 Task: Add the task  Upgrade and migrate company vendor management to a cloud-based solution to the section Full Throttle in the project BeyondTech and add a Due Date to the respective task as 2024/03/23
Action: Mouse moved to (473, 461)
Screenshot: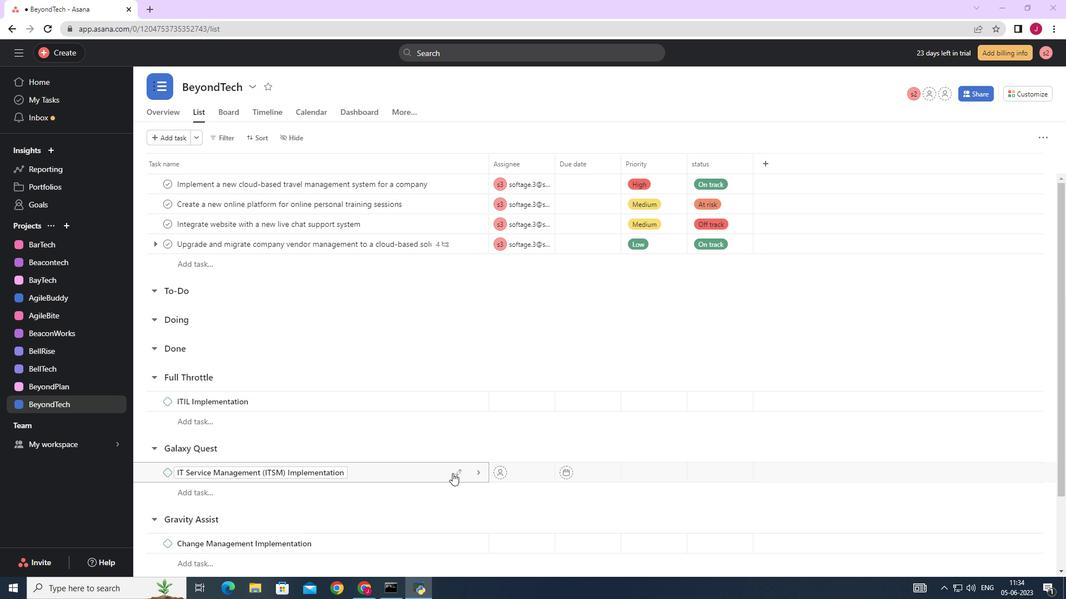 
Action: Mouse scrolled (473, 460) with delta (0, 0)
Screenshot: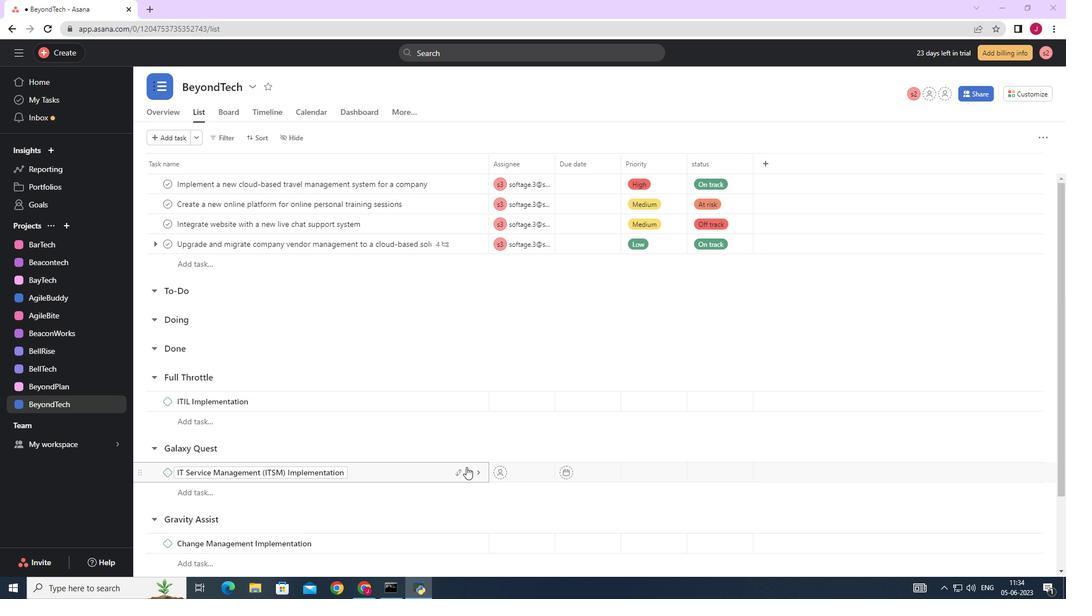 
Action: Mouse moved to (473, 460)
Screenshot: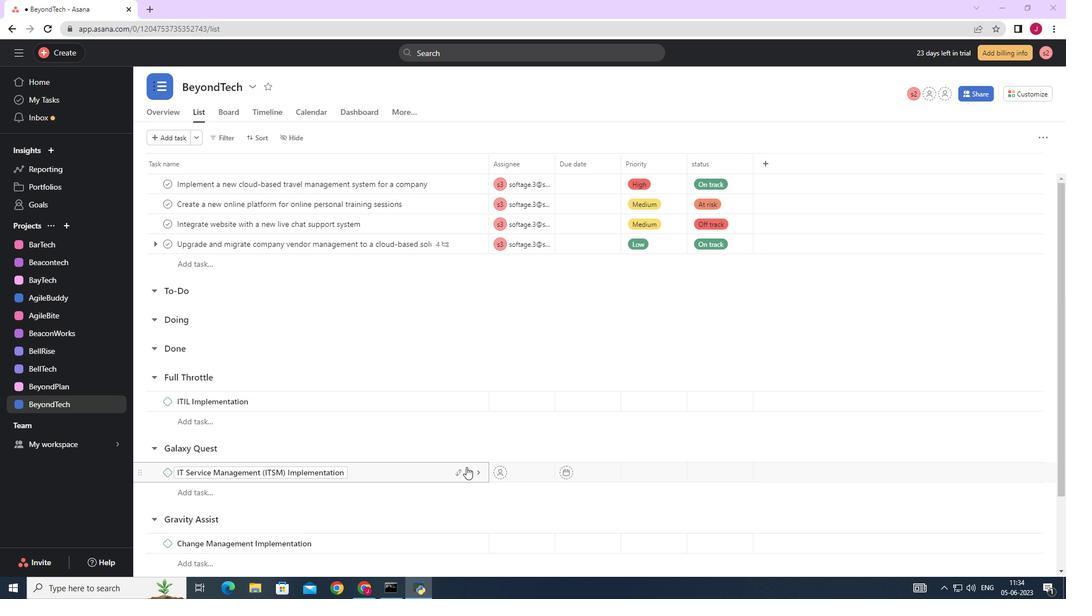 
Action: Mouse scrolled (473, 460) with delta (0, 0)
Screenshot: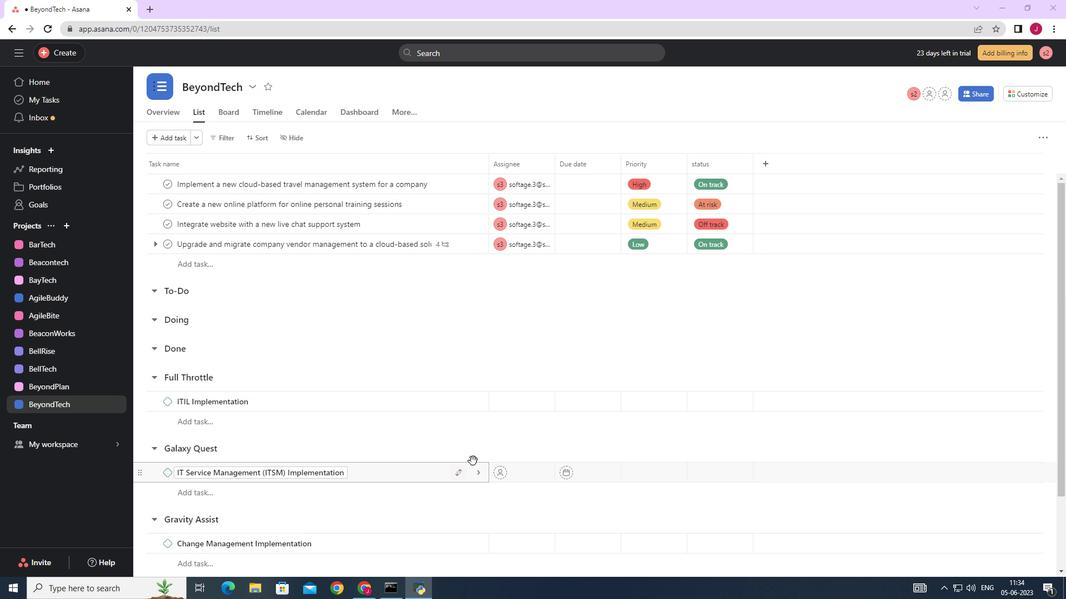 
Action: Mouse scrolled (473, 460) with delta (0, 0)
Screenshot: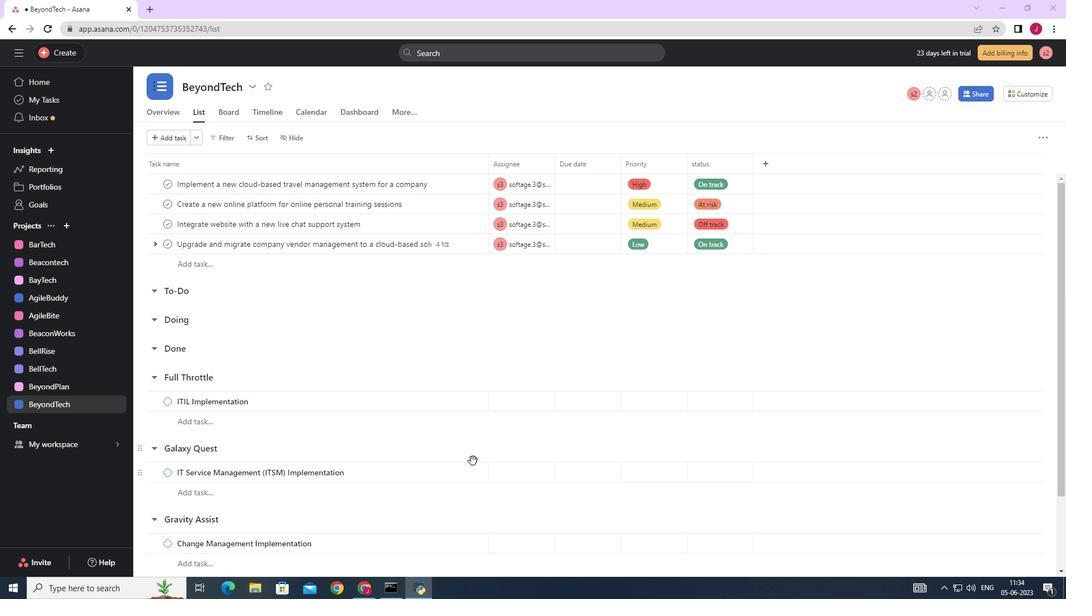 
Action: Mouse scrolled (473, 460) with delta (0, 0)
Screenshot: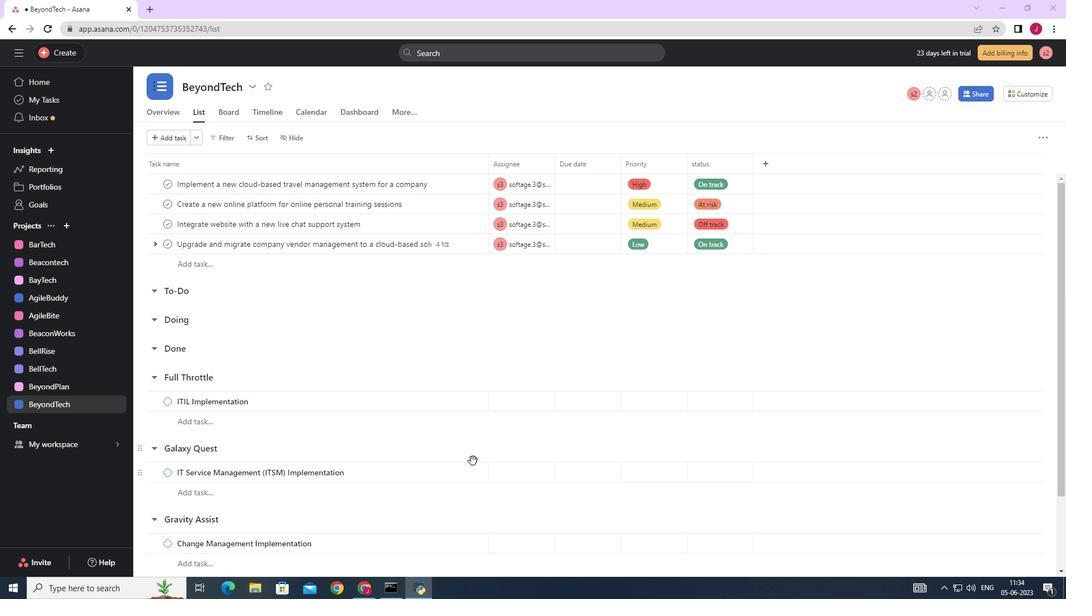 
Action: Mouse scrolled (473, 460) with delta (0, 0)
Screenshot: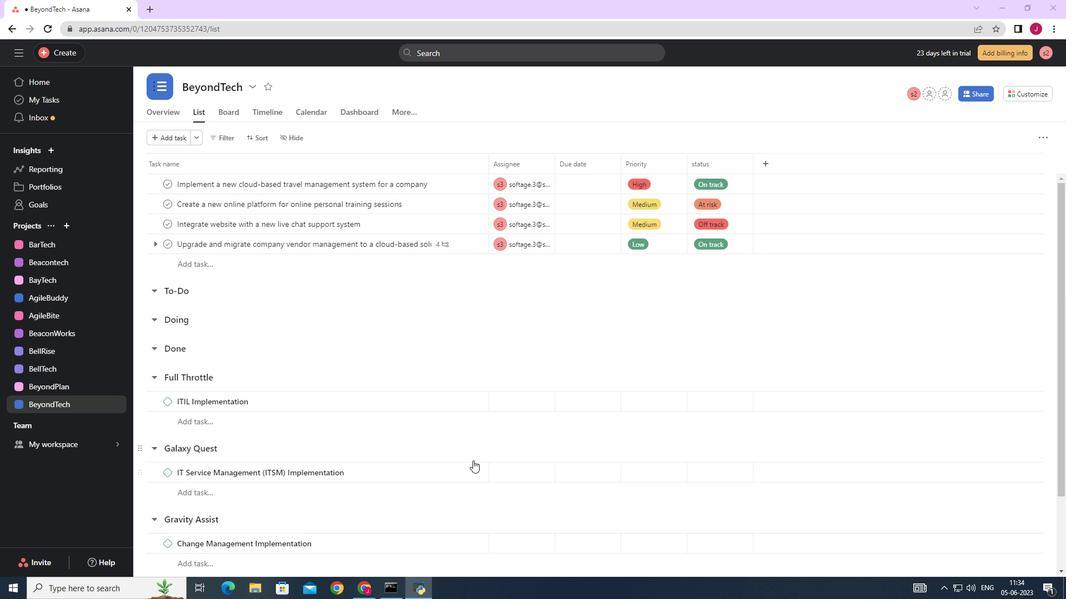 
Action: Mouse scrolled (473, 461) with delta (0, 0)
Screenshot: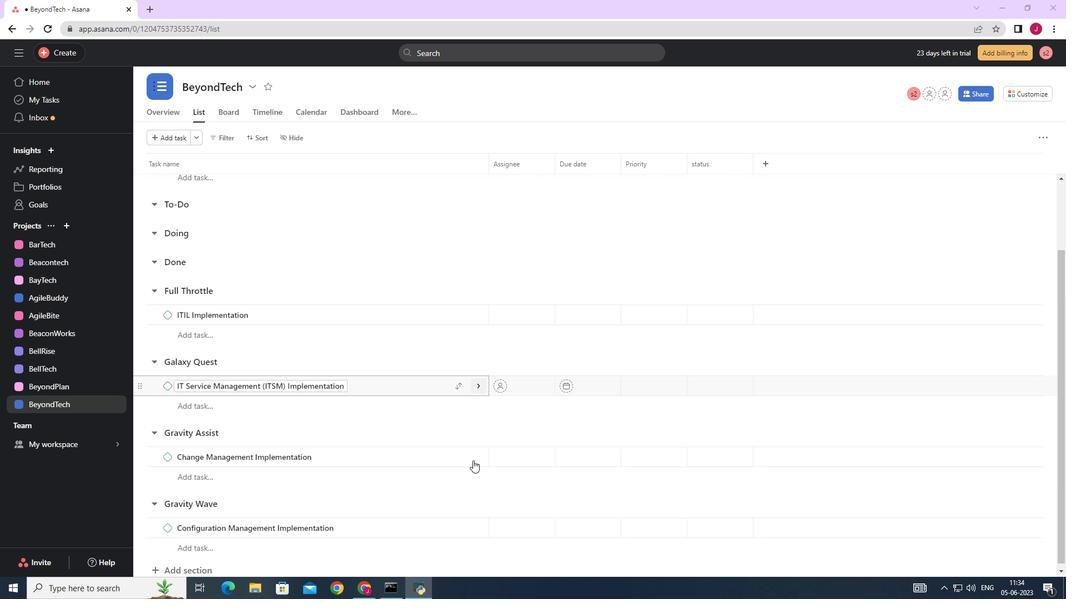 
Action: Mouse scrolled (473, 461) with delta (0, 0)
Screenshot: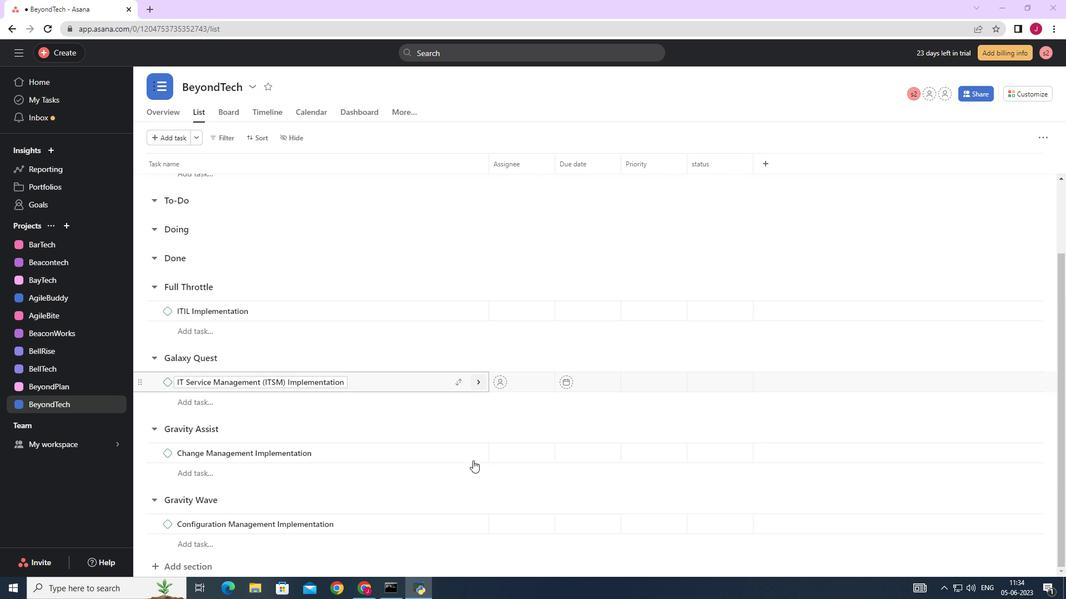 
Action: Mouse scrolled (473, 461) with delta (0, 0)
Screenshot: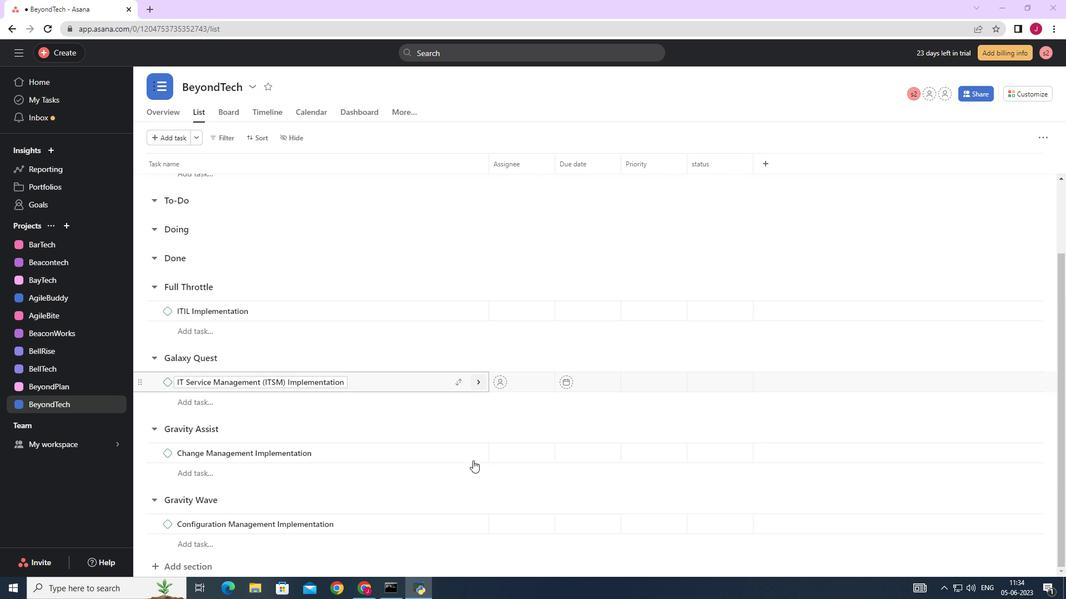 
Action: Mouse scrolled (473, 461) with delta (0, 0)
Screenshot: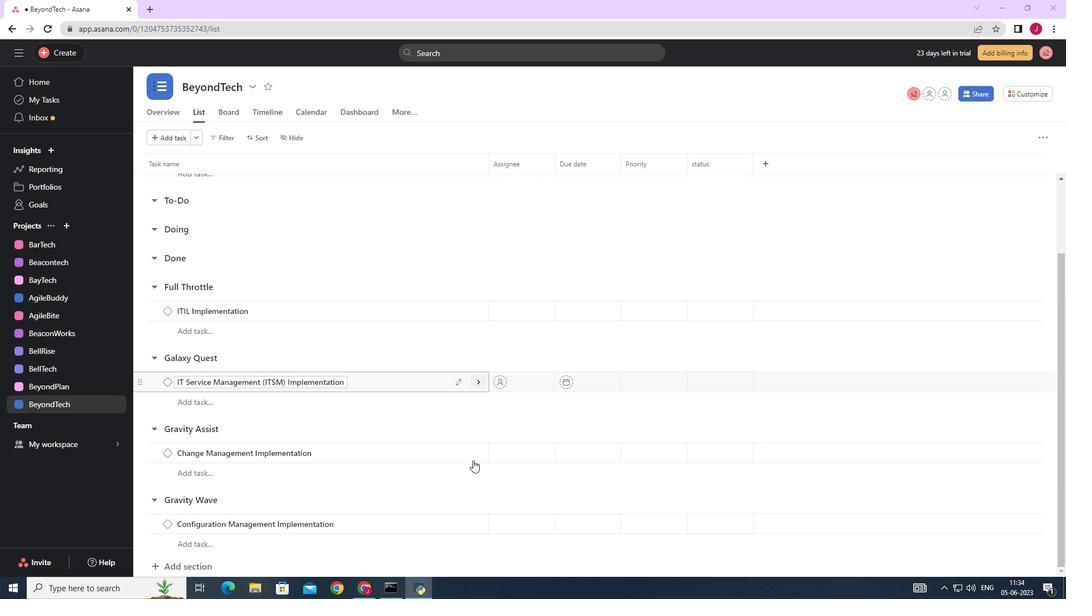 
Action: Mouse scrolled (473, 461) with delta (0, 0)
Screenshot: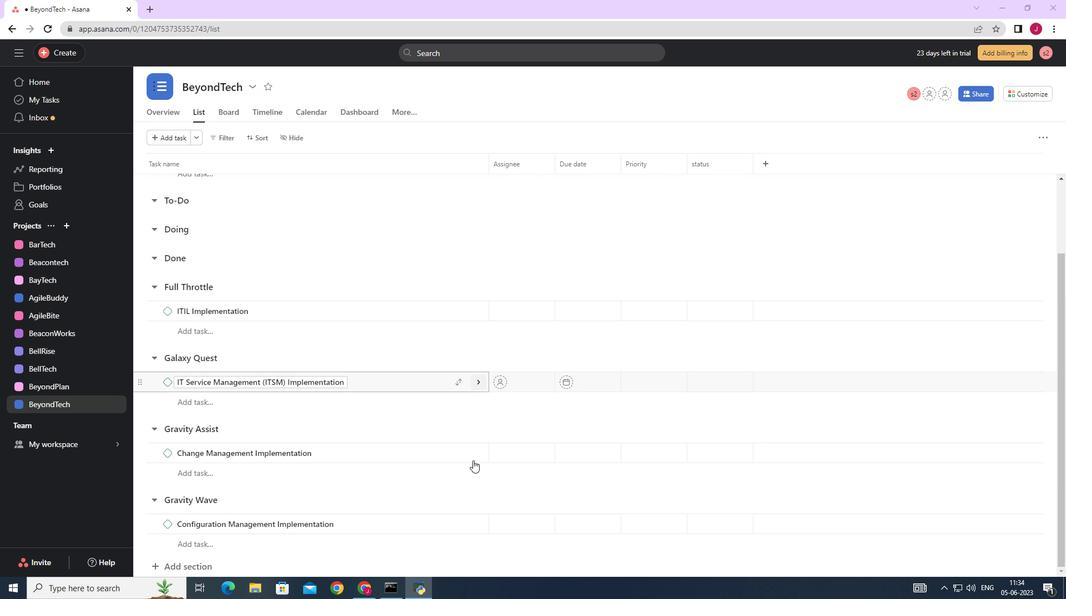 
Action: Mouse moved to (459, 244)
Screenshot: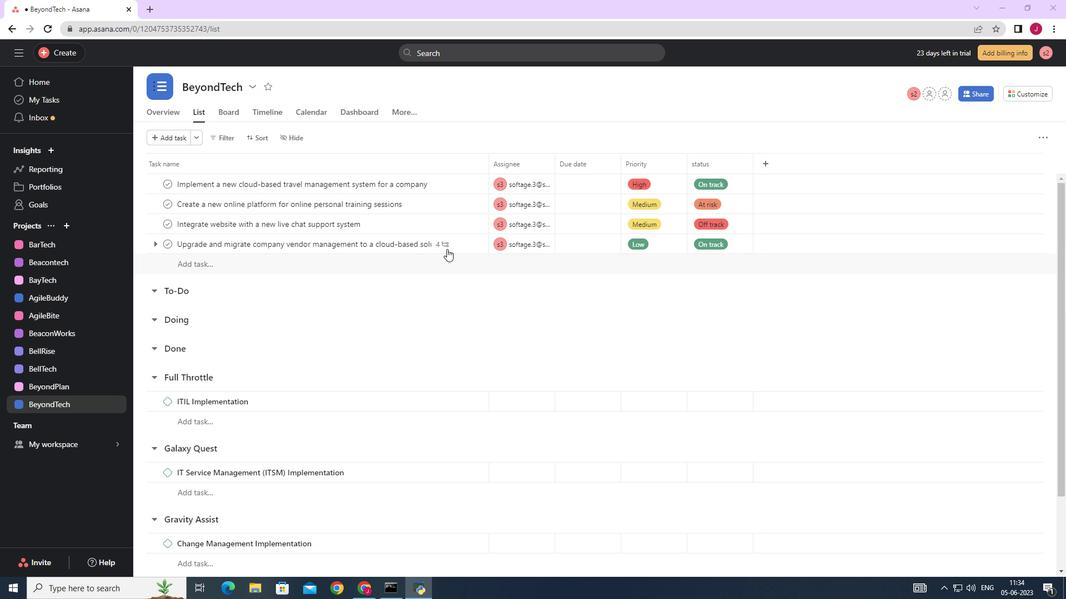 
Action: Mouse pressed left at (459, 244)
Screenshot: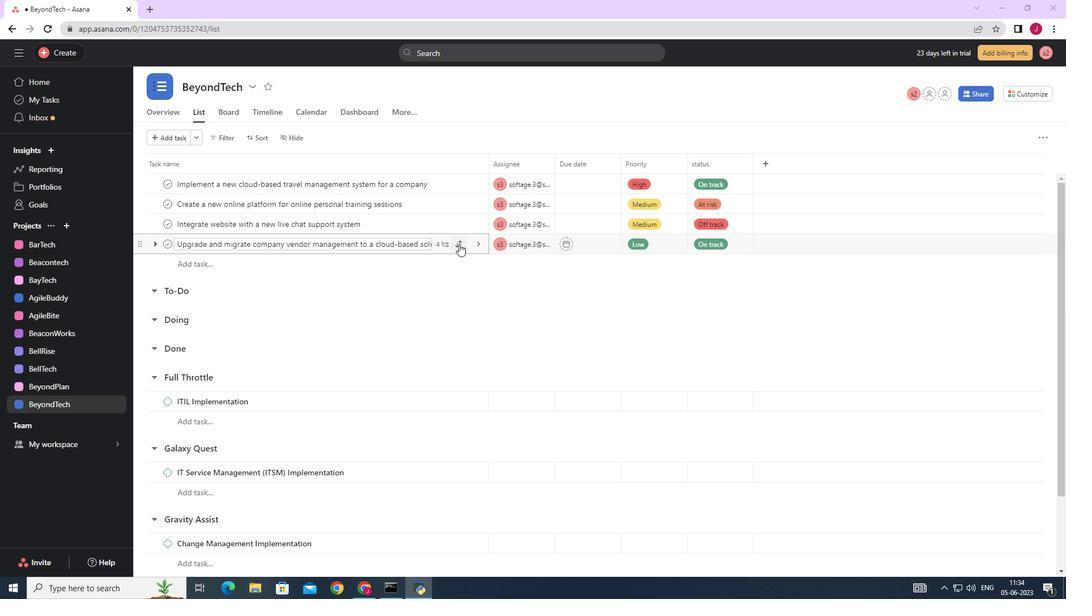
Action: Mouse moved to (404, 362)
Screenshot: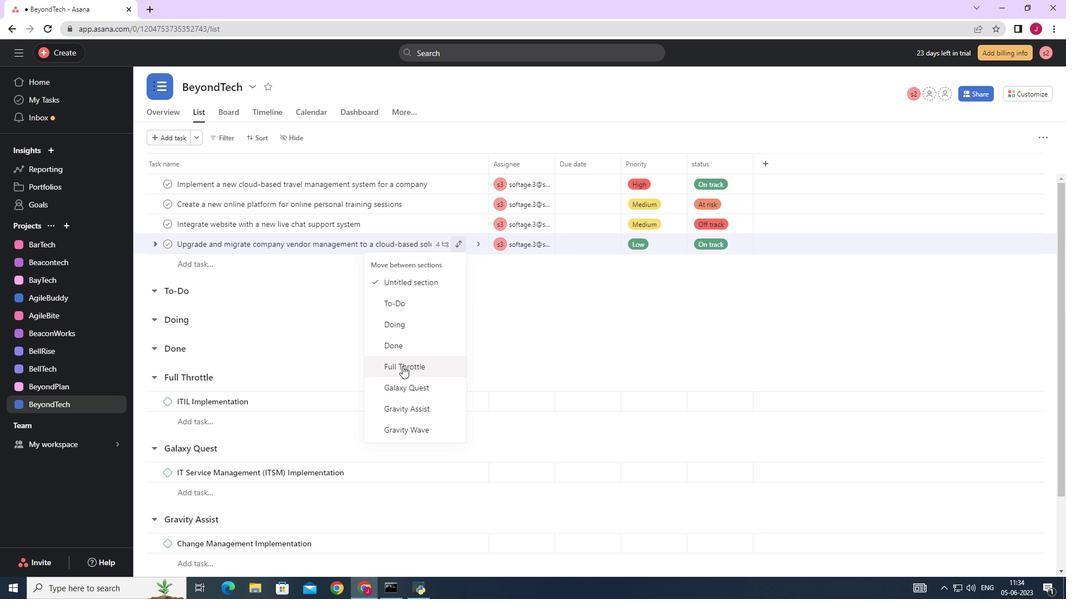 
Action: Mouse pressed left at (404, 362)
Screenshot: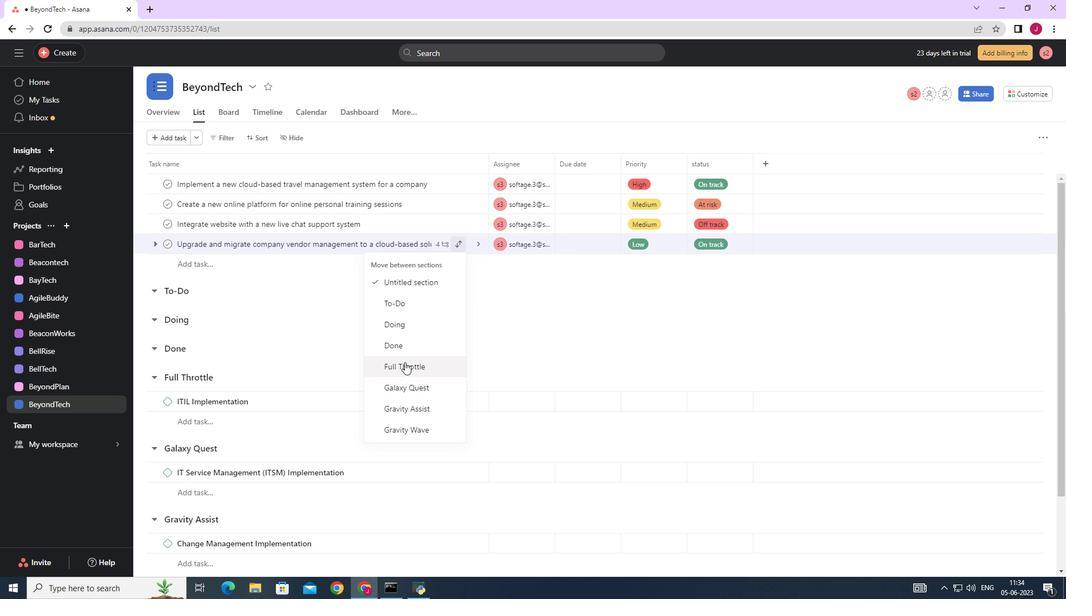 
Action: Mouse moved to (599, 381)
Screenshot: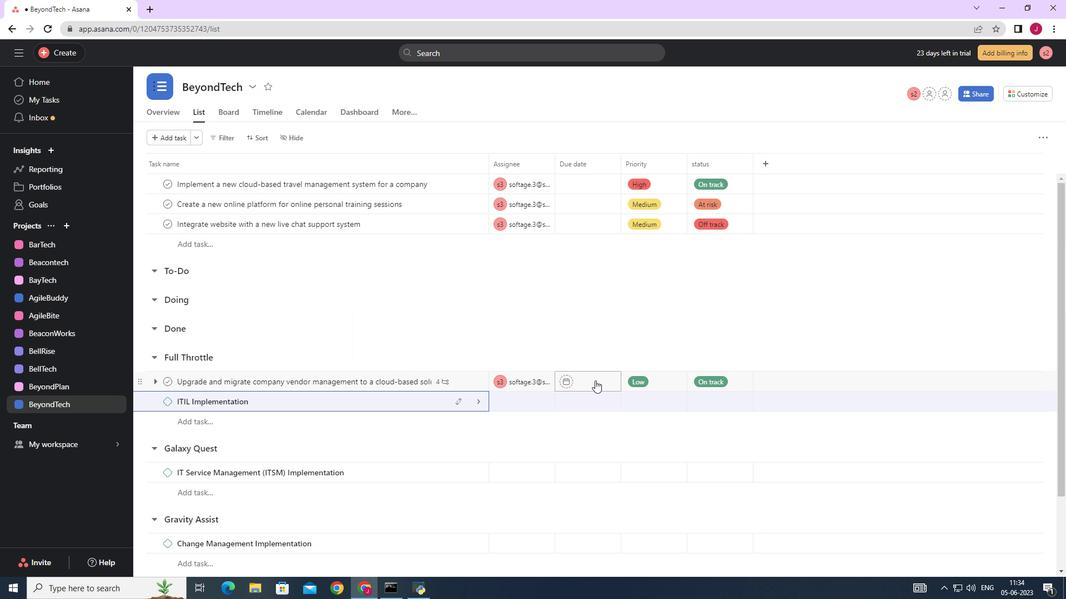 
Action: Mouse pressed left at (599, 381)
Screenshot: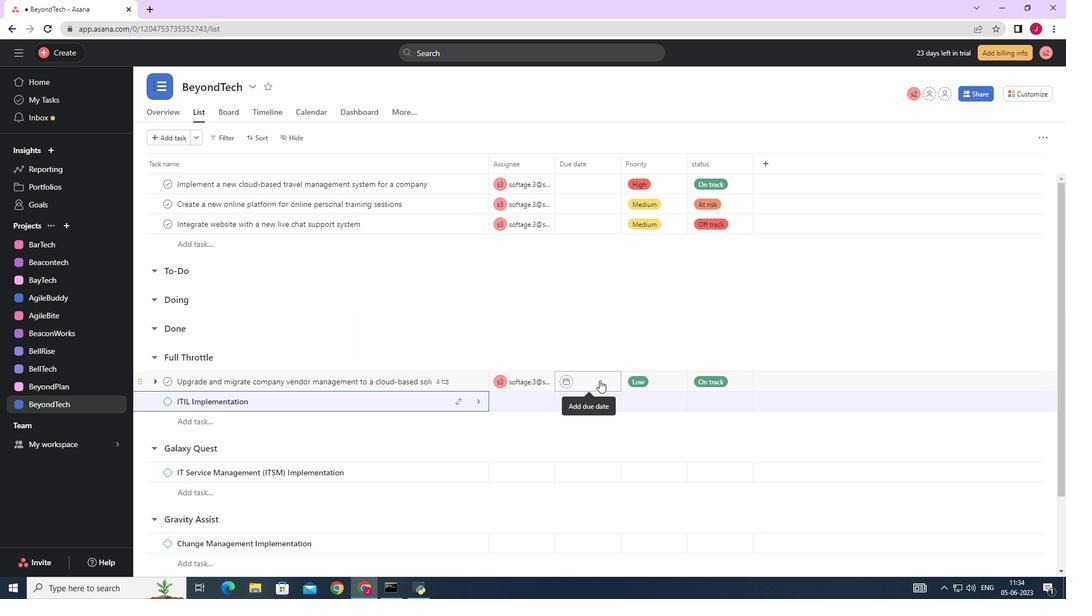 
Action: Mouse moved to (699, 204)
Screenshot: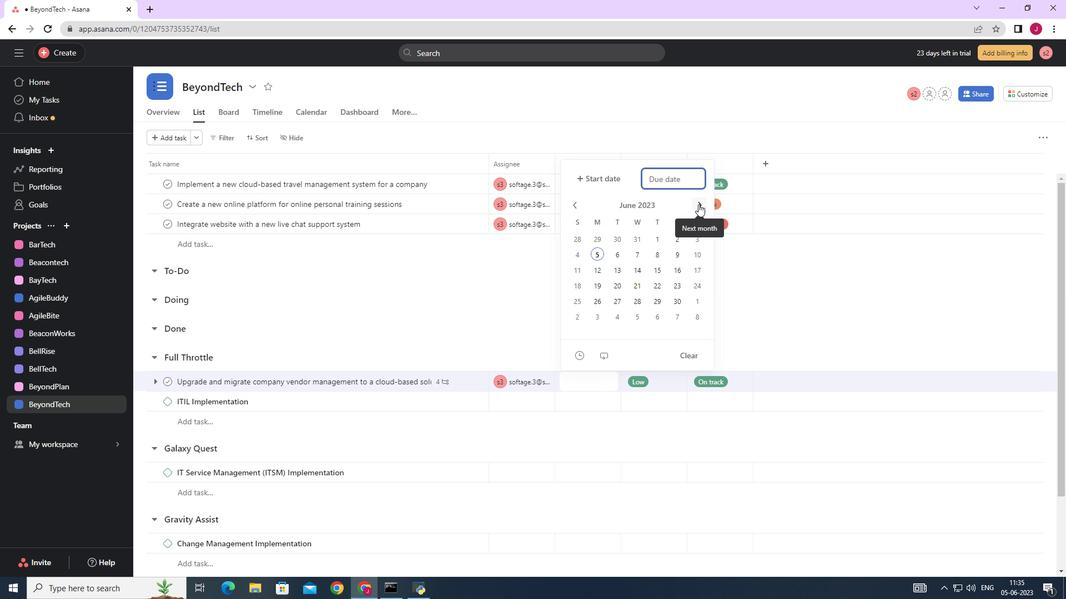 
Action: Mouse pressed left at (699, 204)
Screenshot: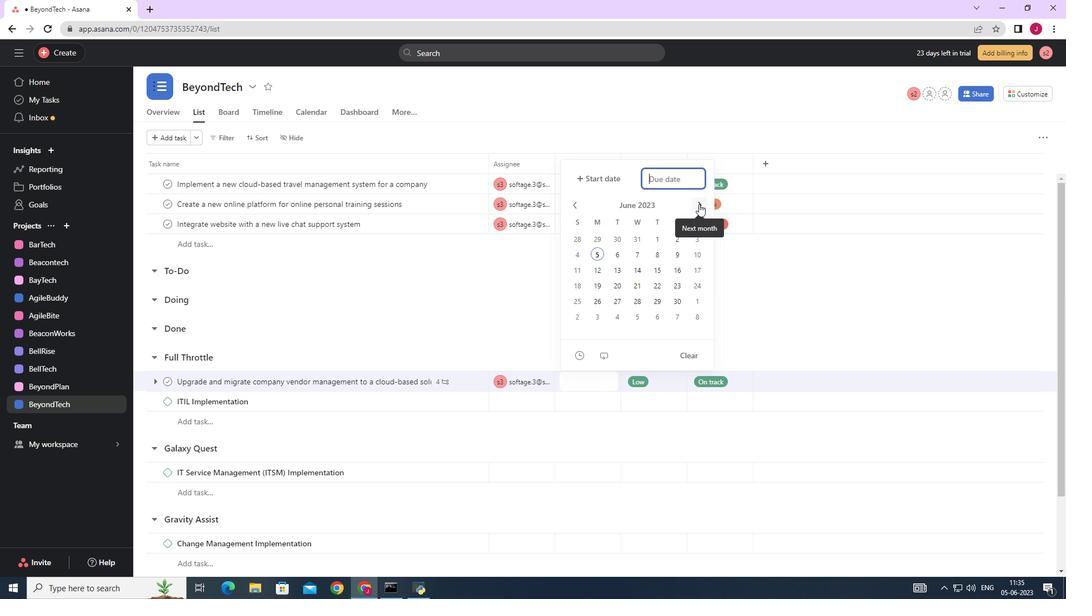 
Action: Mouse pressed left at (699, 204)
Screenshot: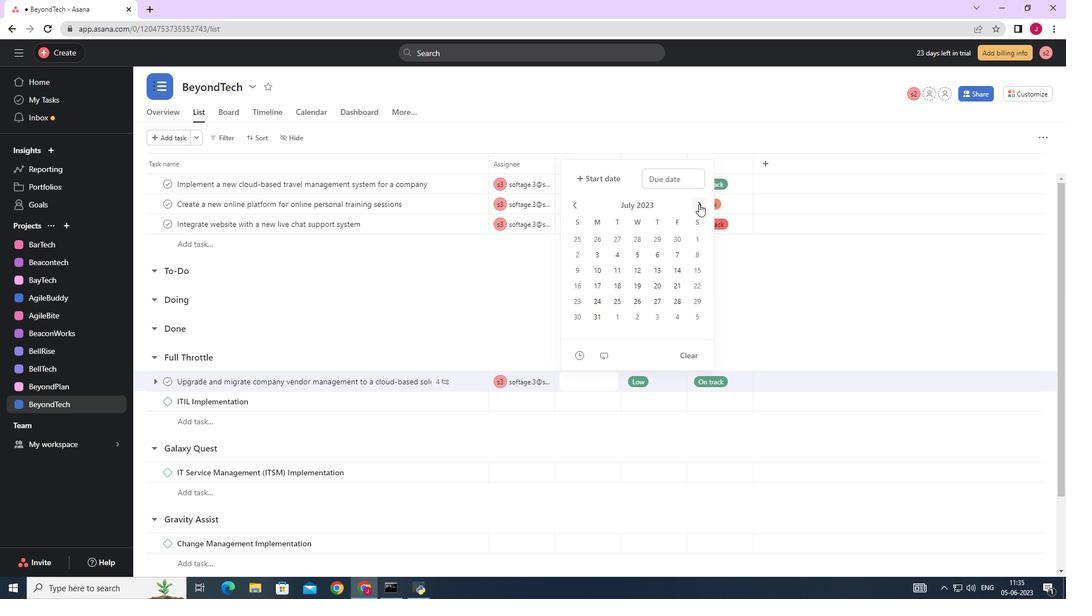 
Action: Mouse moved to (573, 207)
Screenshot: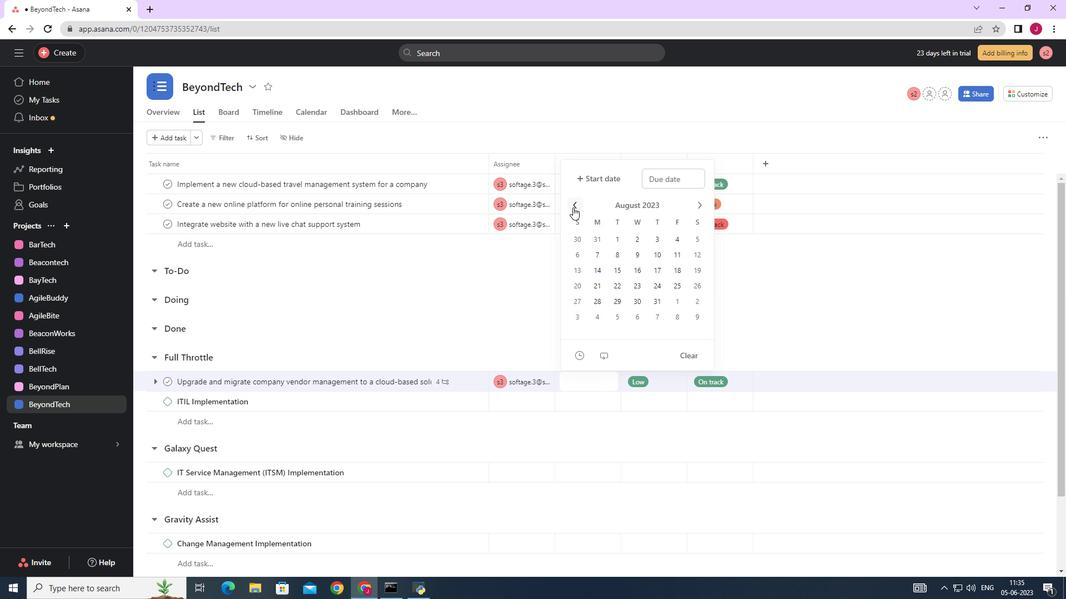 
Action: Mouse pressed left at (573, 207)
Screenshot: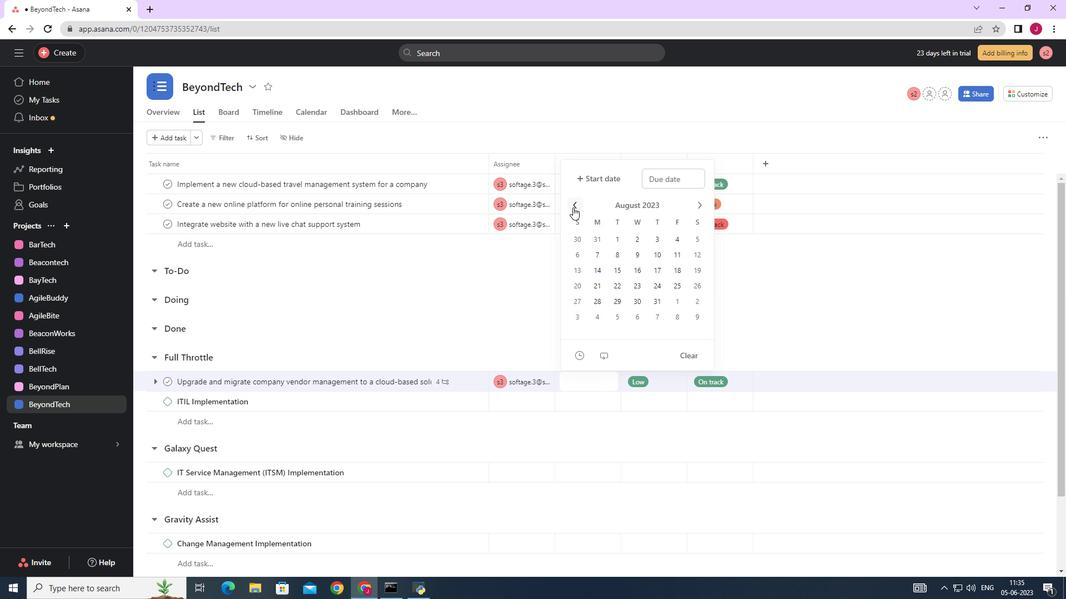
Action: Mouse pressed left at (573, 207)
Screenshot: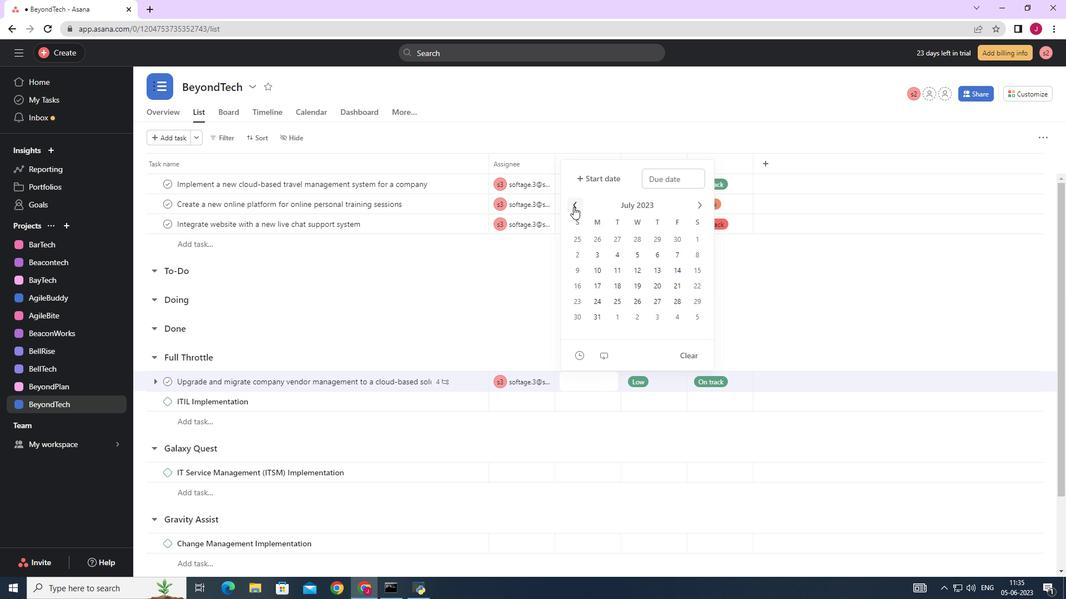 
Action: Mouse moved to (574, 206)
Screenshot: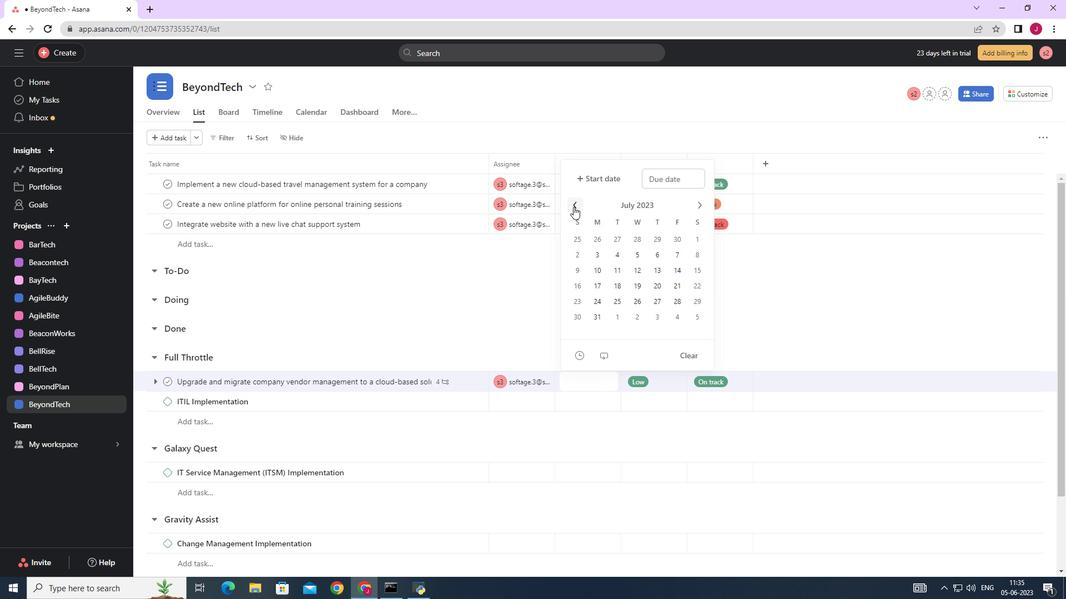 
Action: Mouse pressed left at (574, 206)
Screenshot: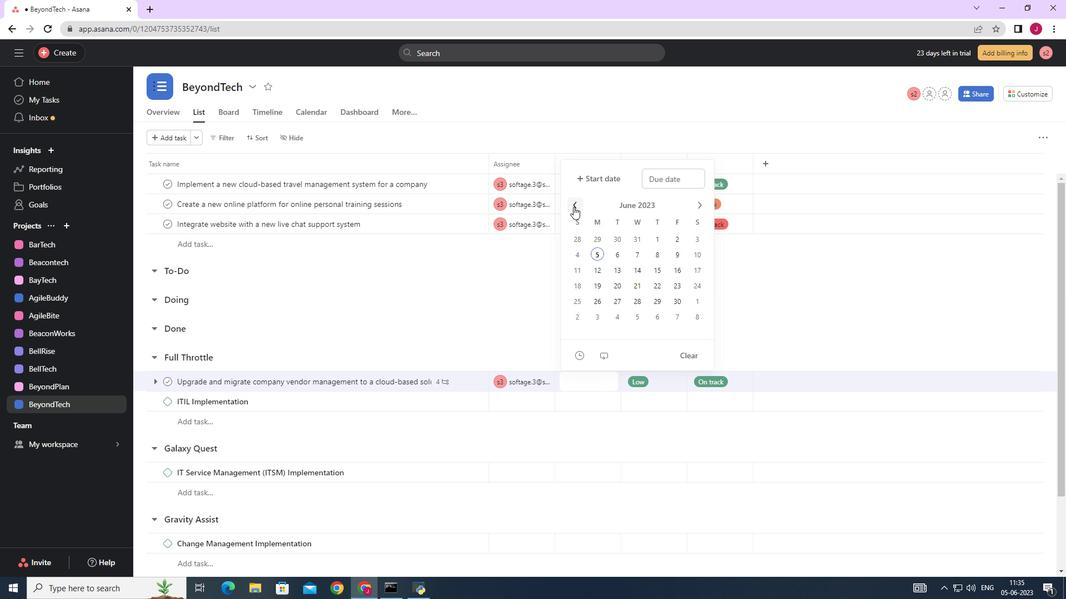 
Action: Mouse moved to (574, 206)
Screenshot: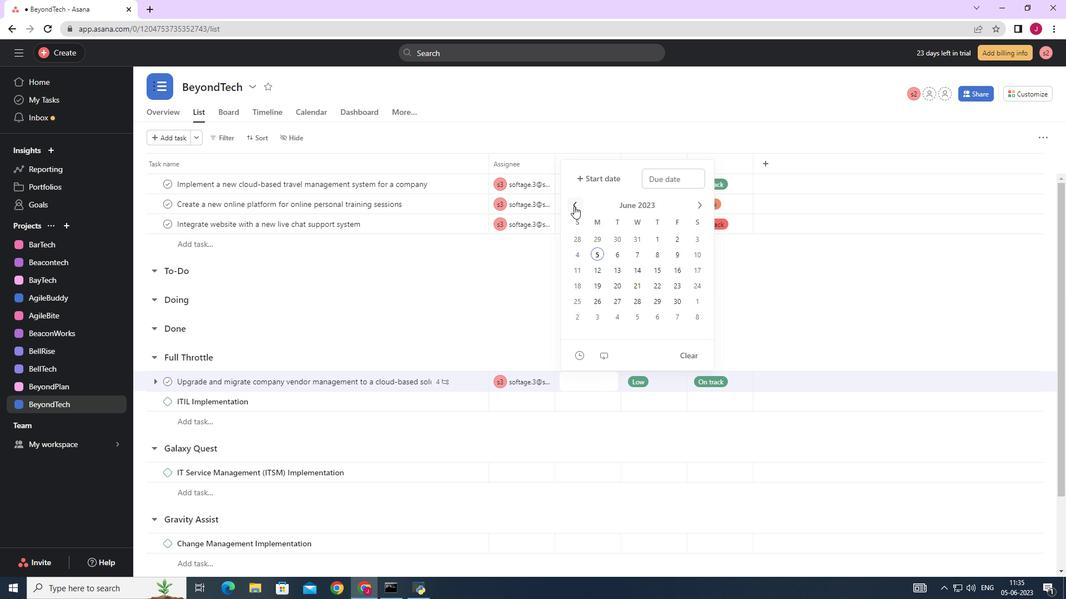 
Action: Mouse pressed left at (574, 206)
Screenshot: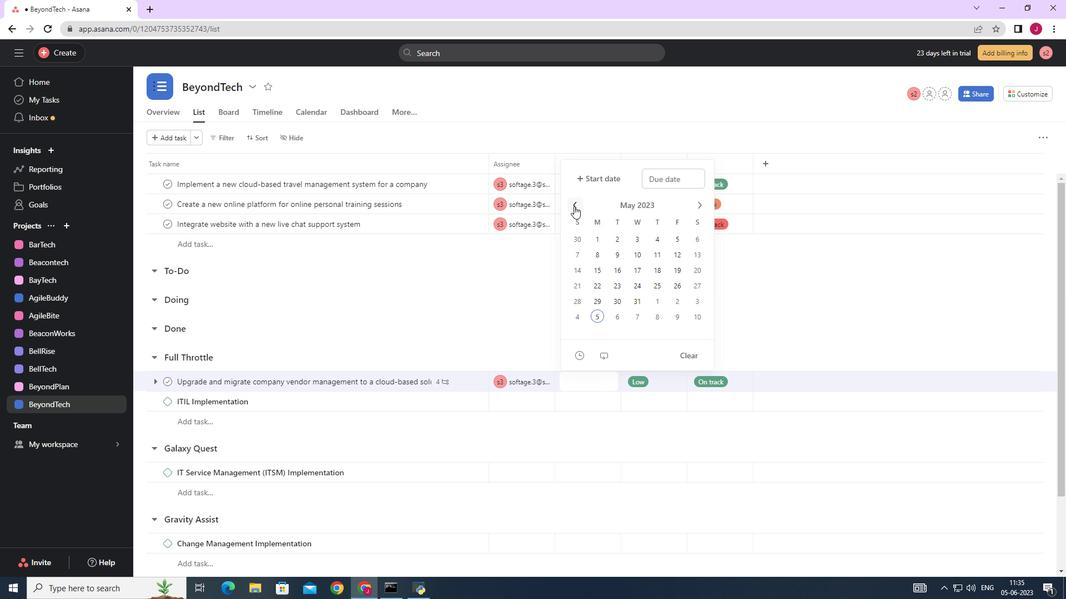
Action: Mouse pressed left at (574, 206)
Screenshot: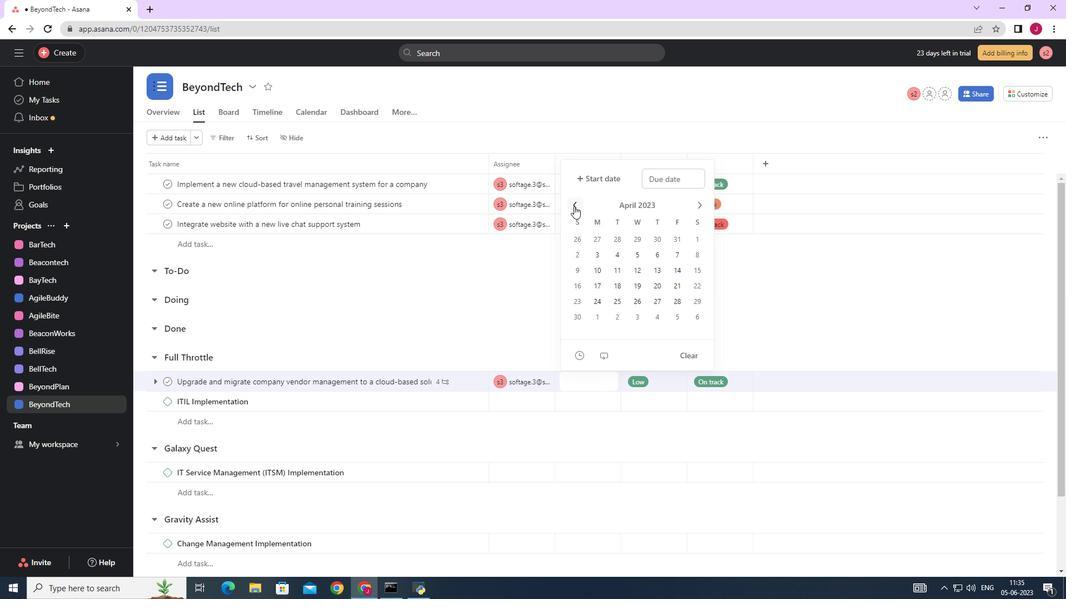 
Action: Mouse moved to (656, 287)
Screenshot: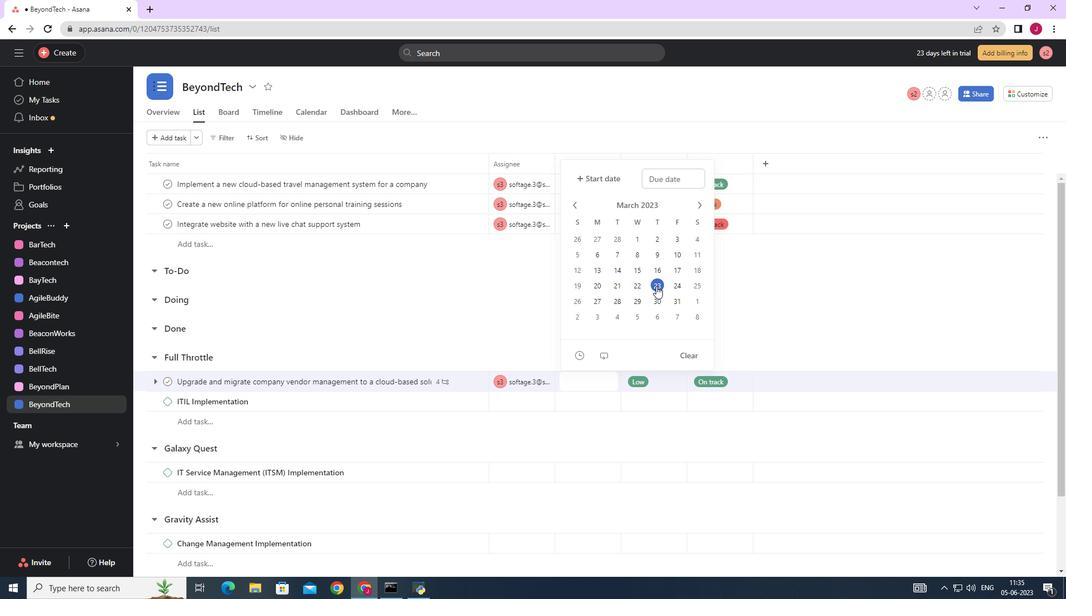 
Action: Mouse pressed left at (656, 287)
Screenshot: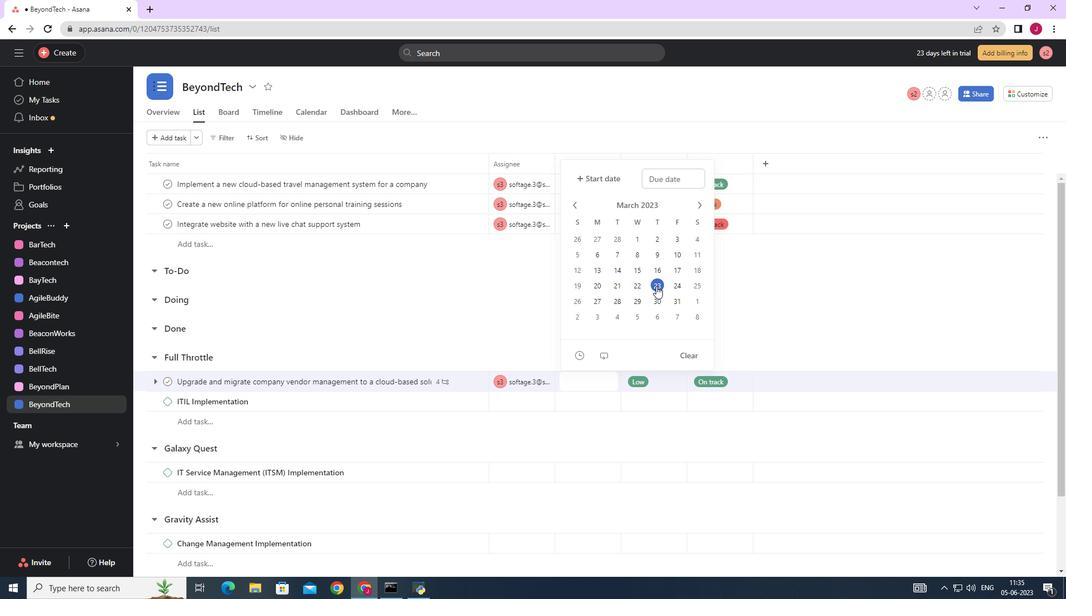 
Action: Mouse moved to (818, 309)
Screenshot: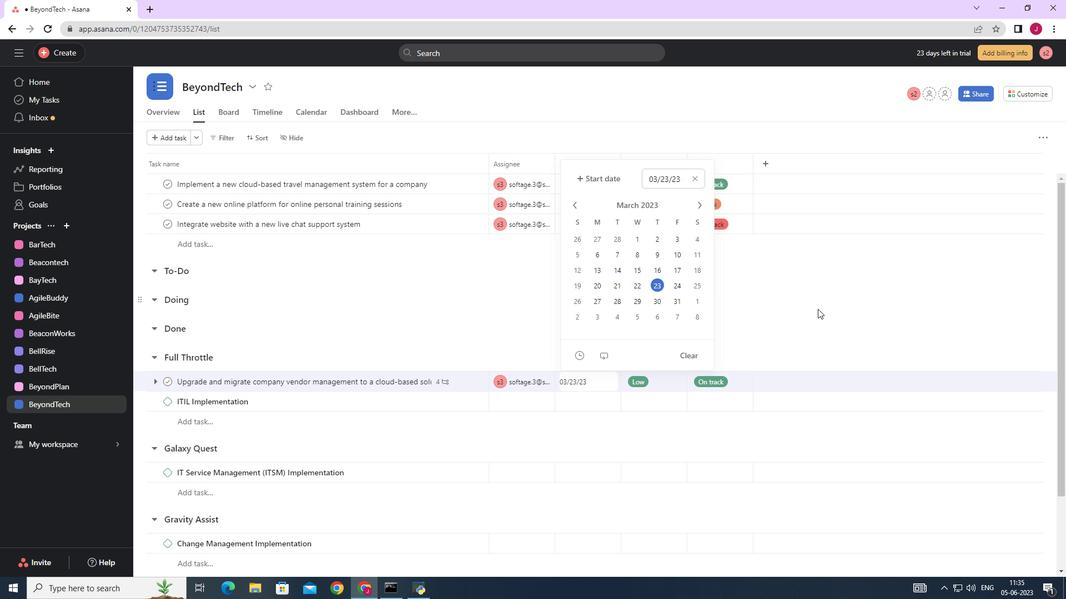 
Action: Mouse pressed left at (818, 309)
Screenshot: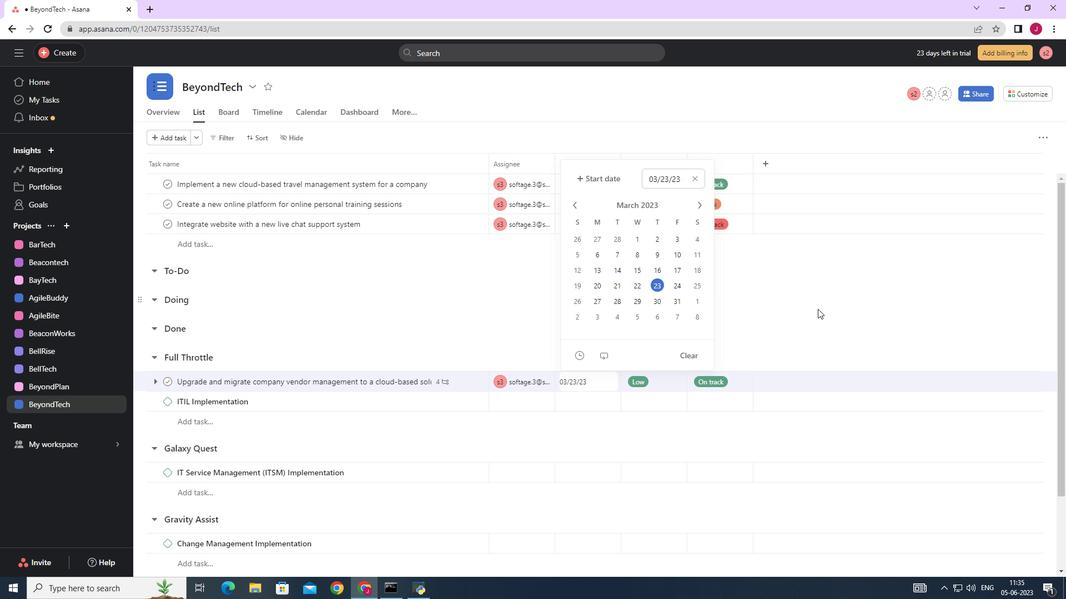 
